 Task: Add a dependency to the task Develop a new online tool for online course scheduling , the existing task  Upgrade and migrate company facilities management to a cloud-based solution in the project BrainBoost
Action: Mouse moved to (1099, 185)
Screenshot: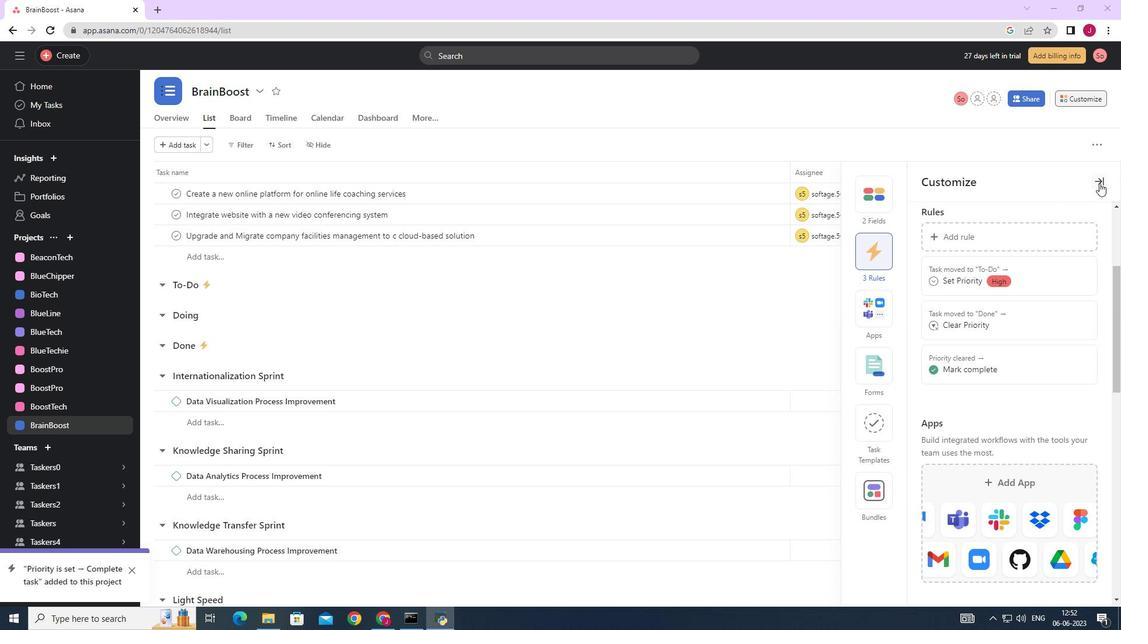 
Action: Mouse pressed left at (1099, 185)
Screenshot: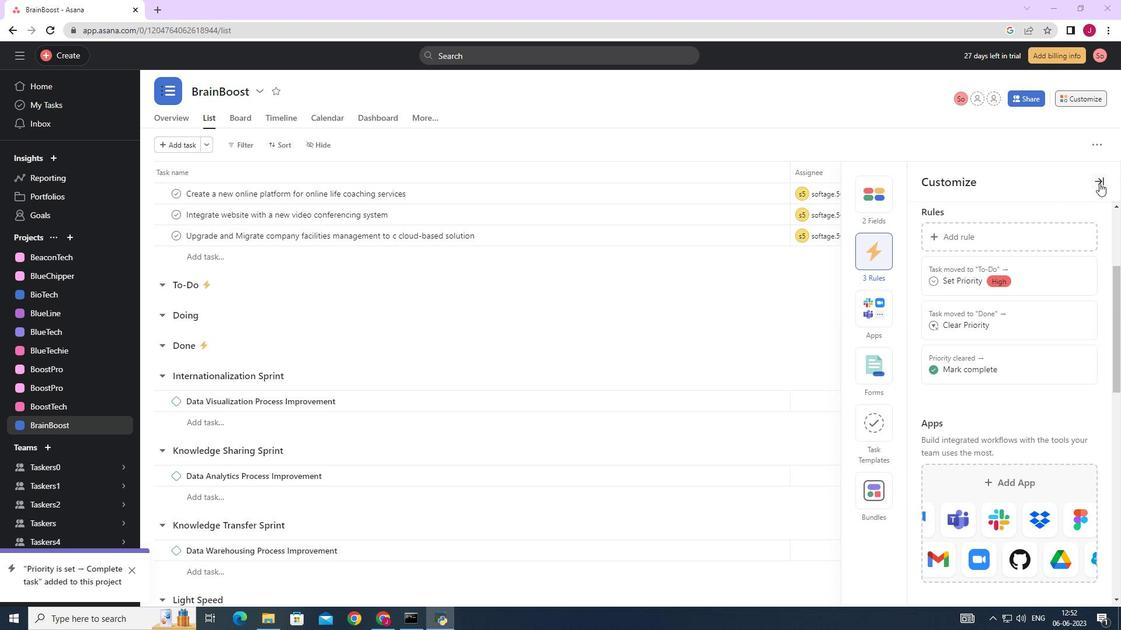
Action: Mouse moved to (663, 342)
Screenshot: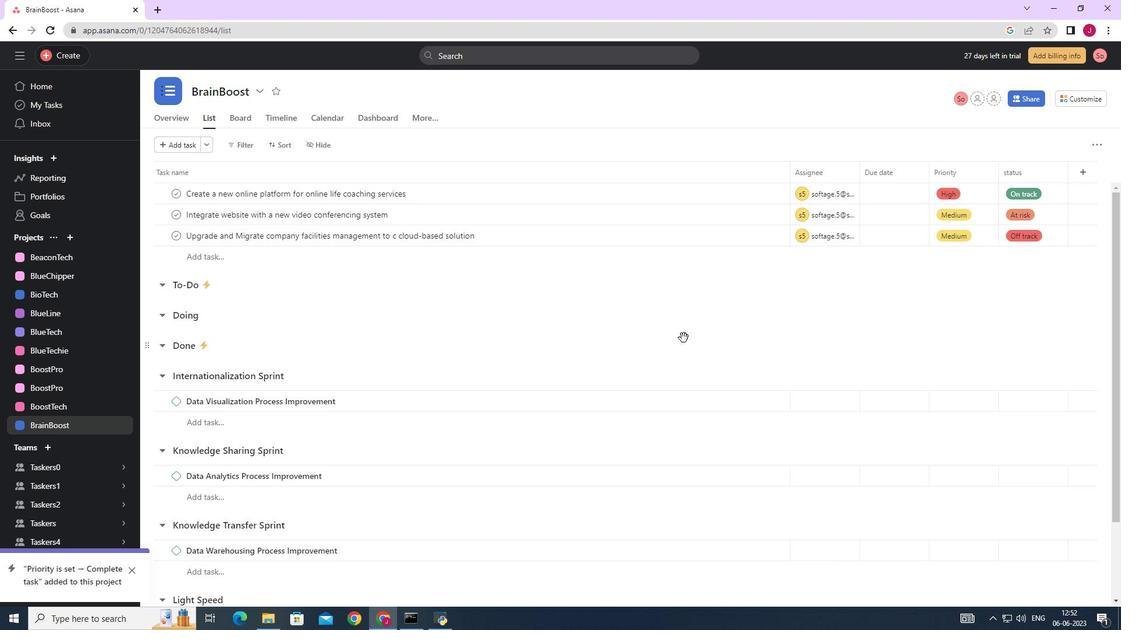 
Action: Mouse scrolled (663, 342) with delta (0, 0)
Screenshot: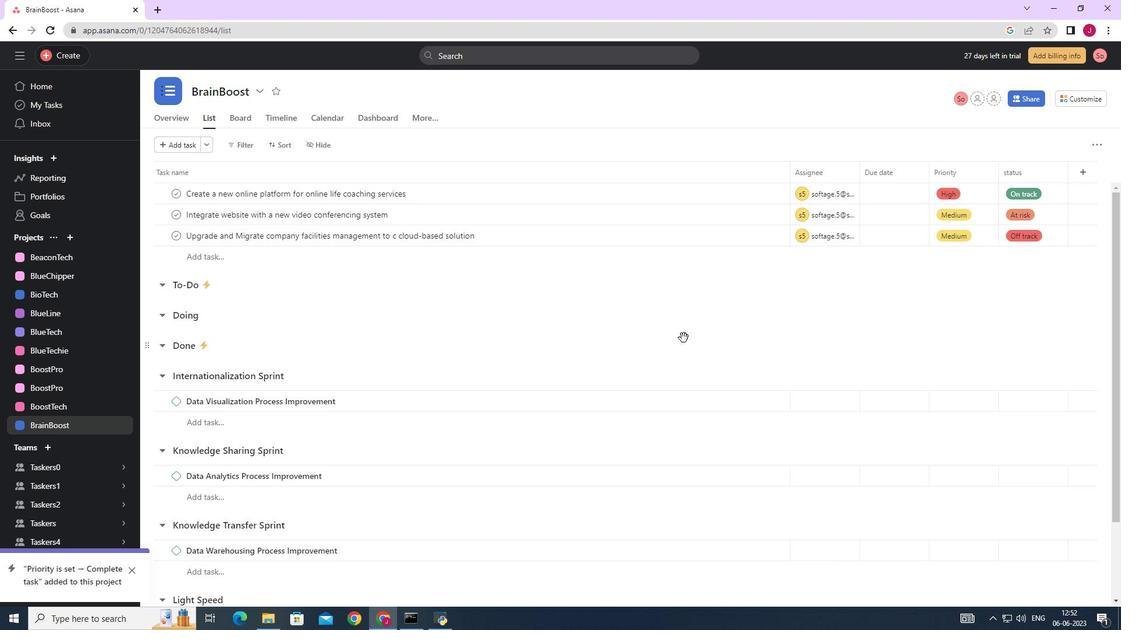 
Action: Mouse scrolled (663, 342) with delta (0, 0)
Screenshot: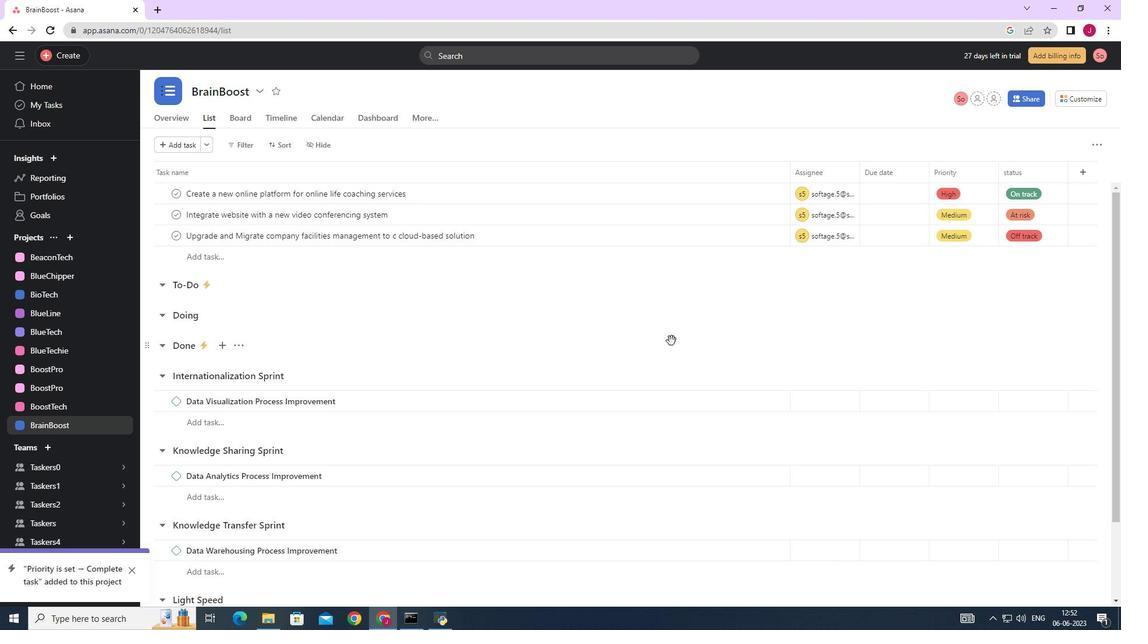 
Action: Mouse scrolled (663, 342) with delta (0, 0)
Screenshot: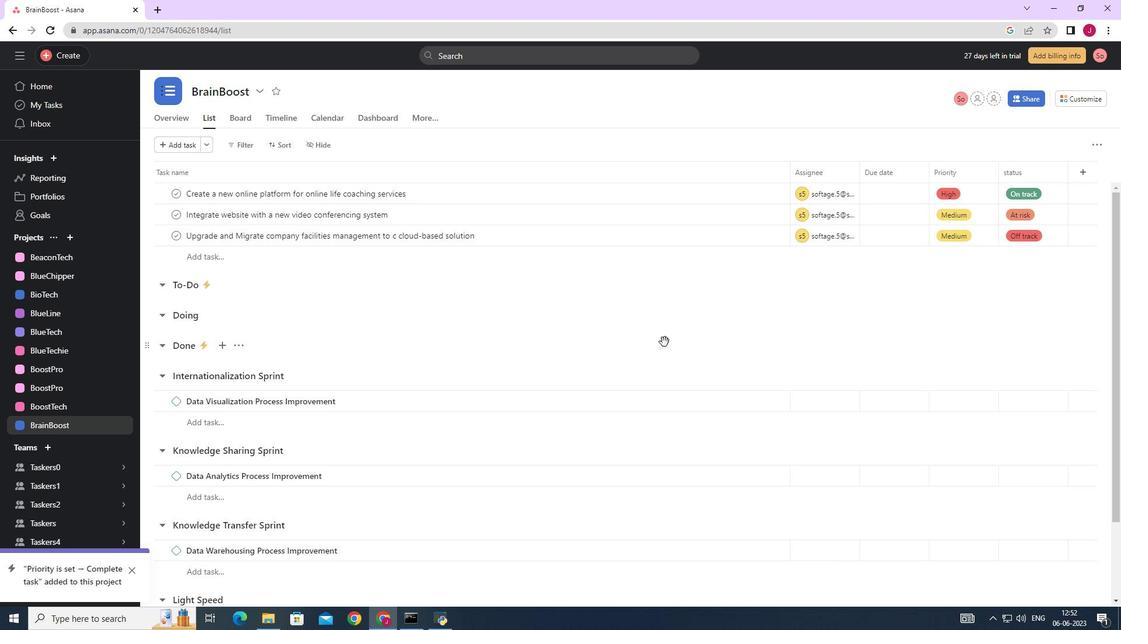 
Action: Mouse scrolled (663, 342) with delta (0, 0)
Screenshot: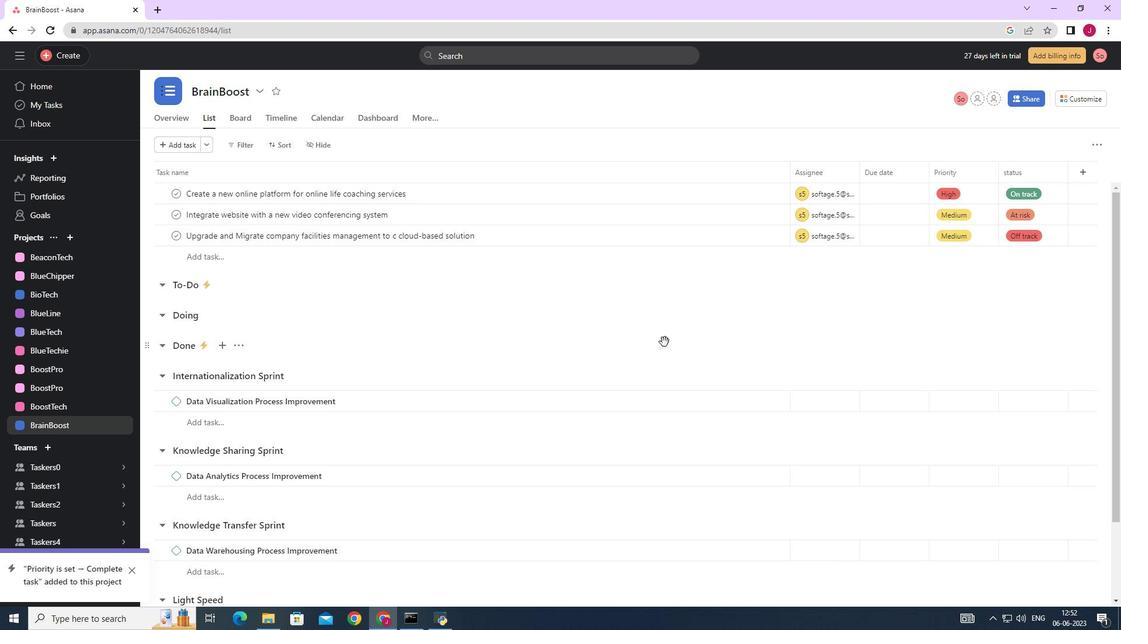 
Action: Mouse scrolled (663, 342) with delta (0, 0)
Screenshot: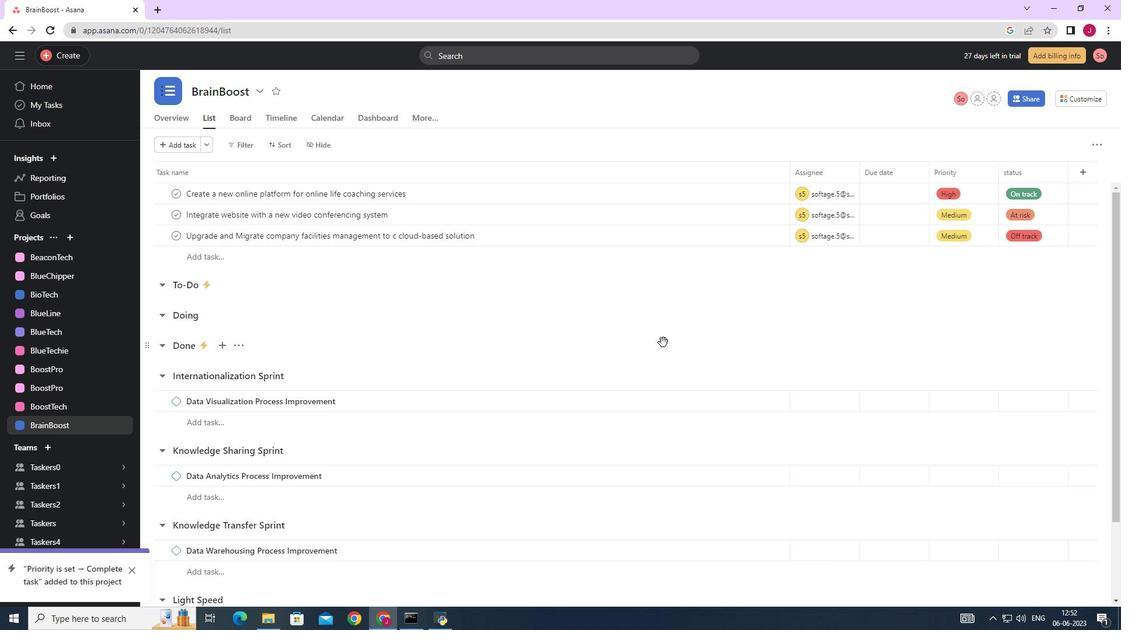 
Action: Mouse moved to (670, 535)
Screenshot: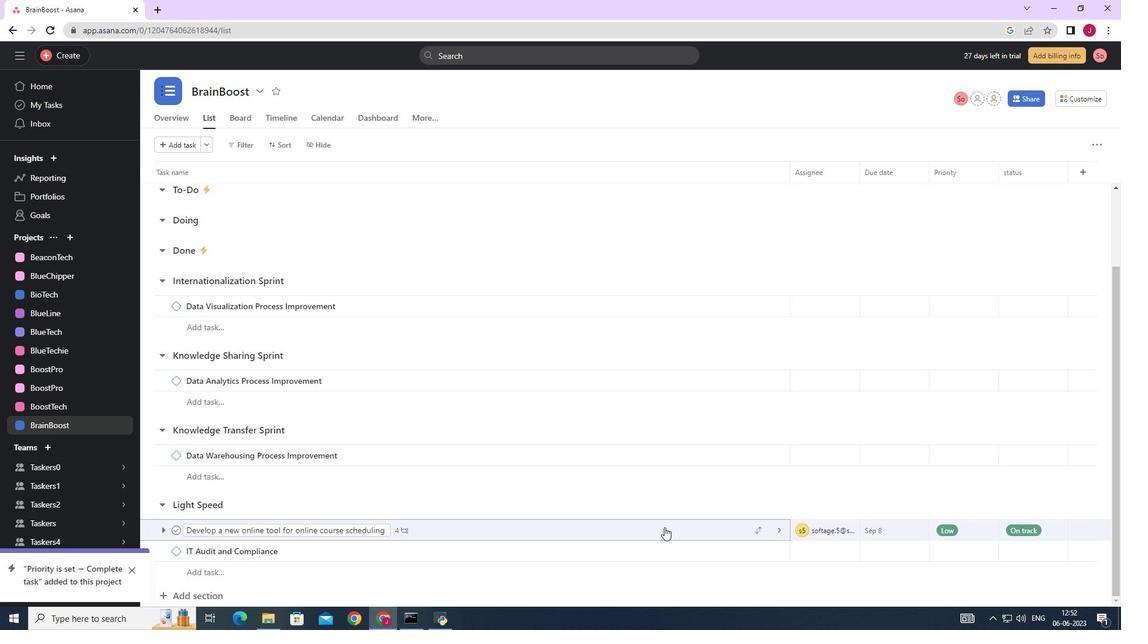 
Action: Mouse pressed left at (670, 535)
Screenshot: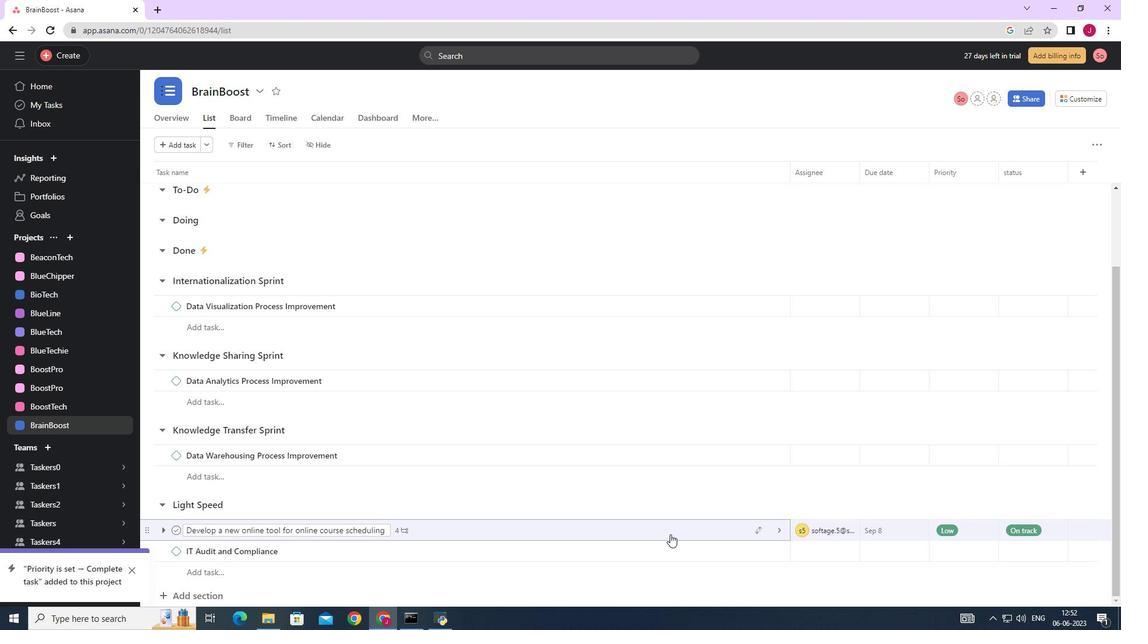 
Action: Mouse moved to (848, 296)
Screenshot: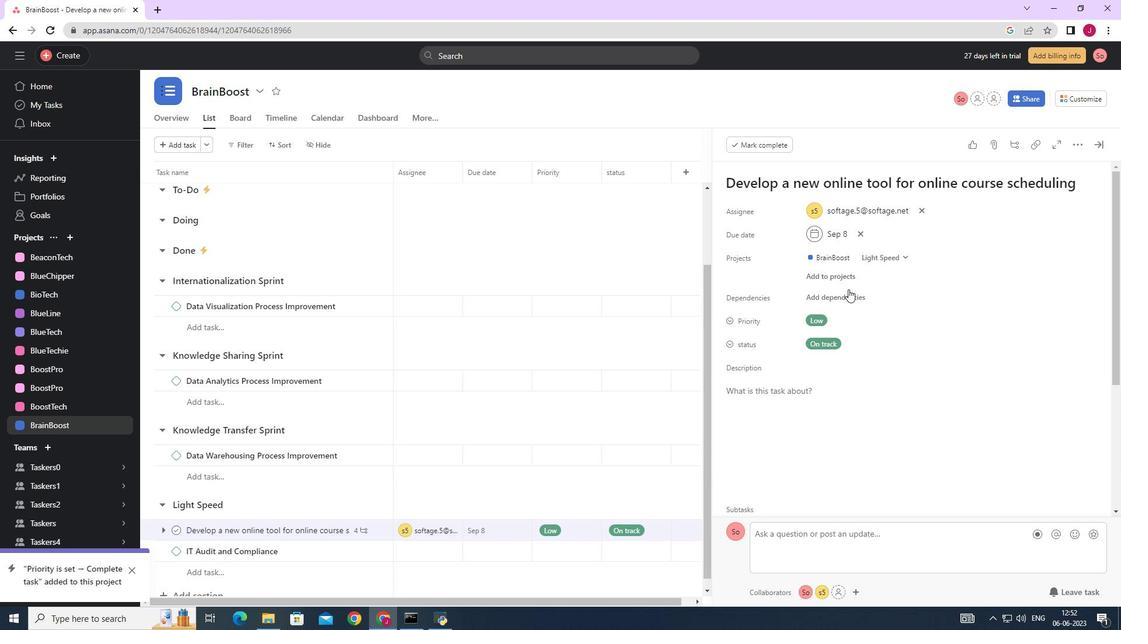 
Action: Mouse pressed left at (848, 296)
Screenshot: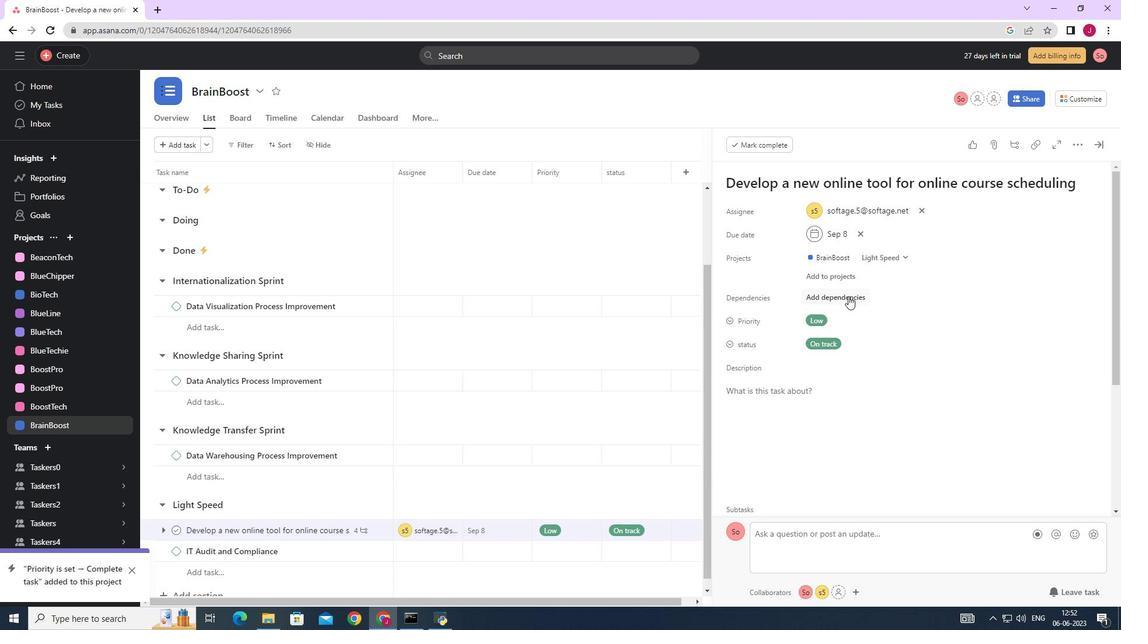 
Action: Mouse moved to (891, 346)
Screenshot: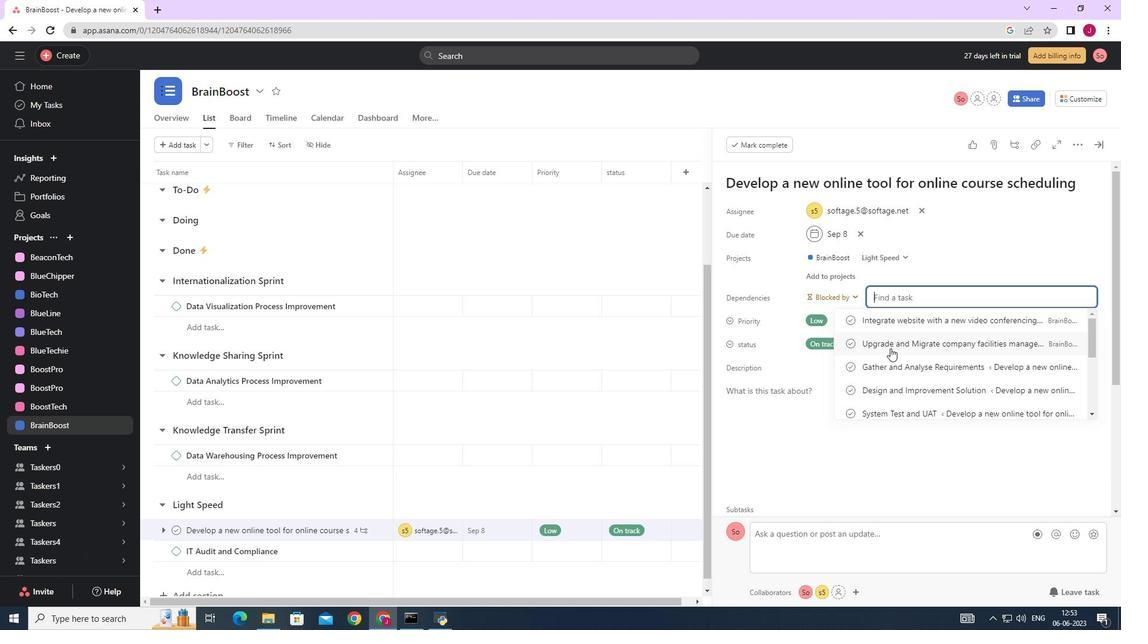 
Action: Mouse pressed left at (891, 346)
Screenshot: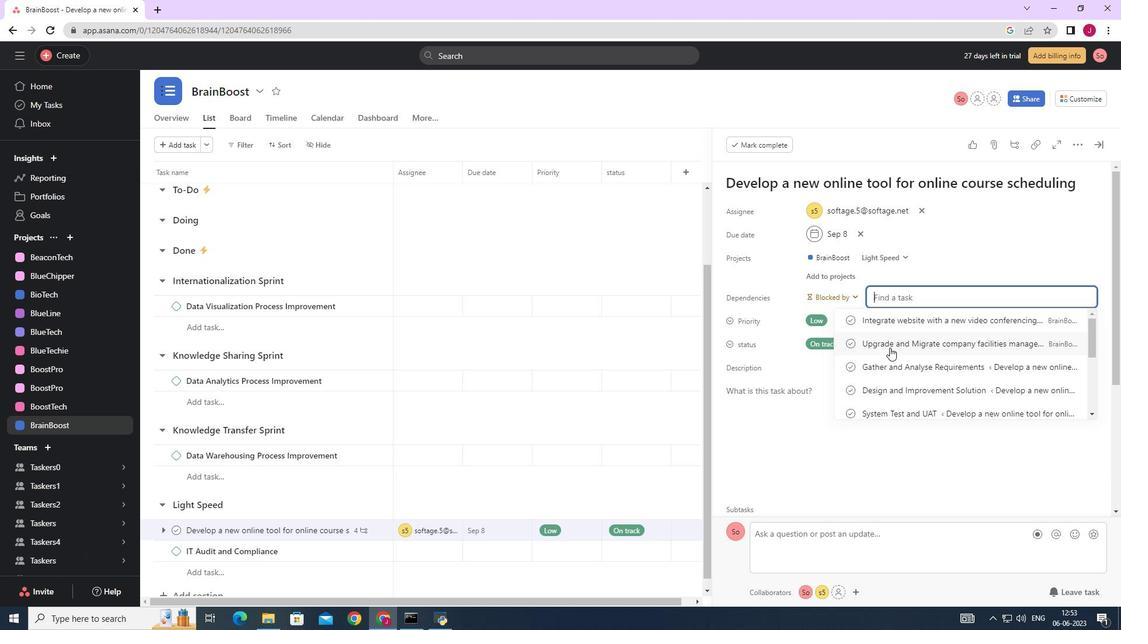 
Action: Mouse moved to (1097, 146)
Screenshot: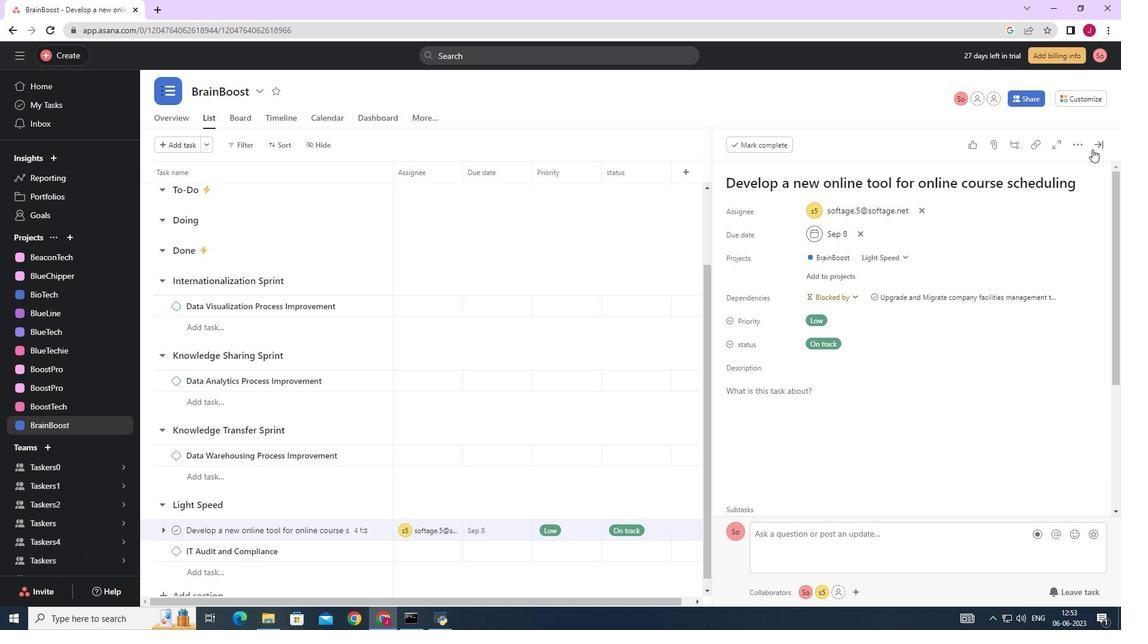 
Action: Mouse pressed left at (1097, 146)
Screenshot: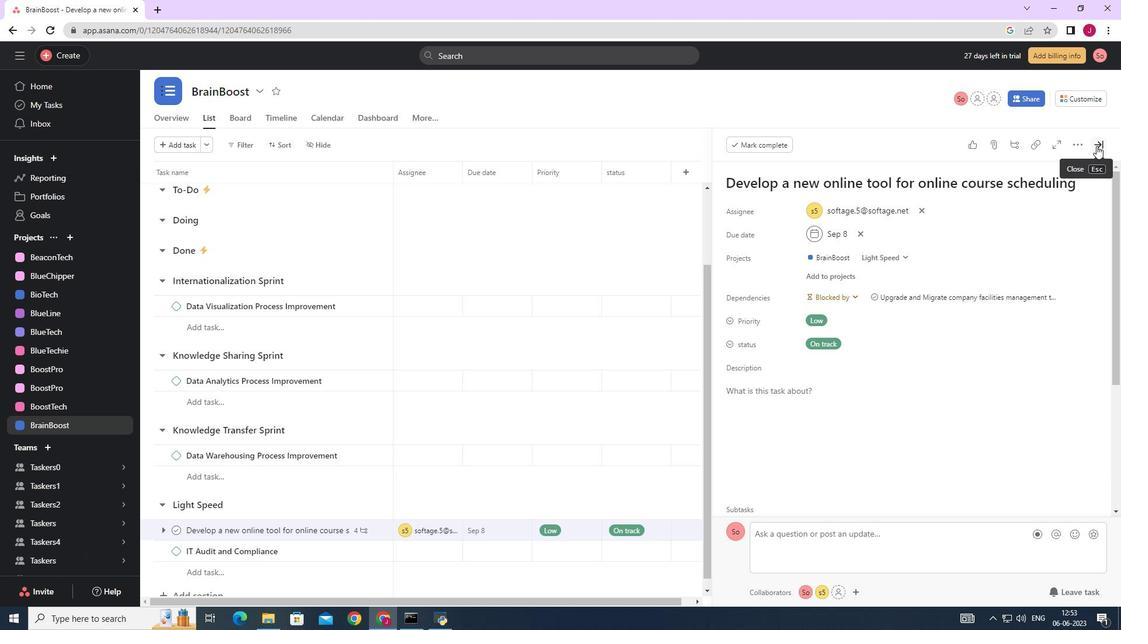 
Action: Mouse moved to (729, 244)
Screenshot: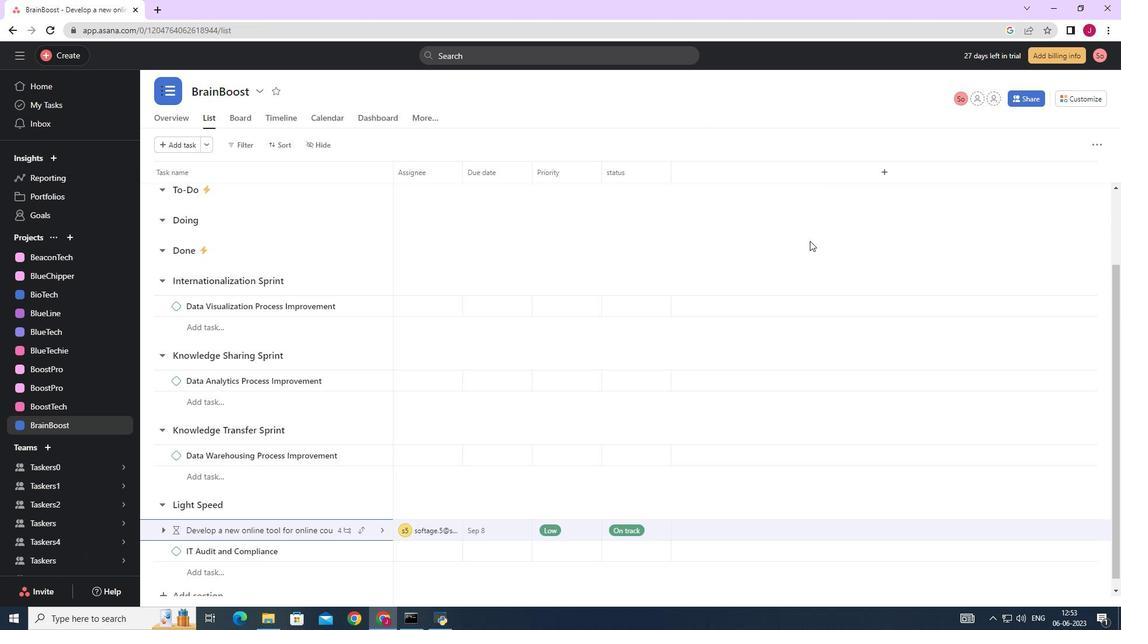 
